 Task: Create in the project VantageTech in Backlog an issue 'Develop a new tool for automated testing of chatbots', assign it to team member softage.3@softage.net and change the status to IN PROGRESS.
Action: Mouse moved to (185, 76)
Screenshot: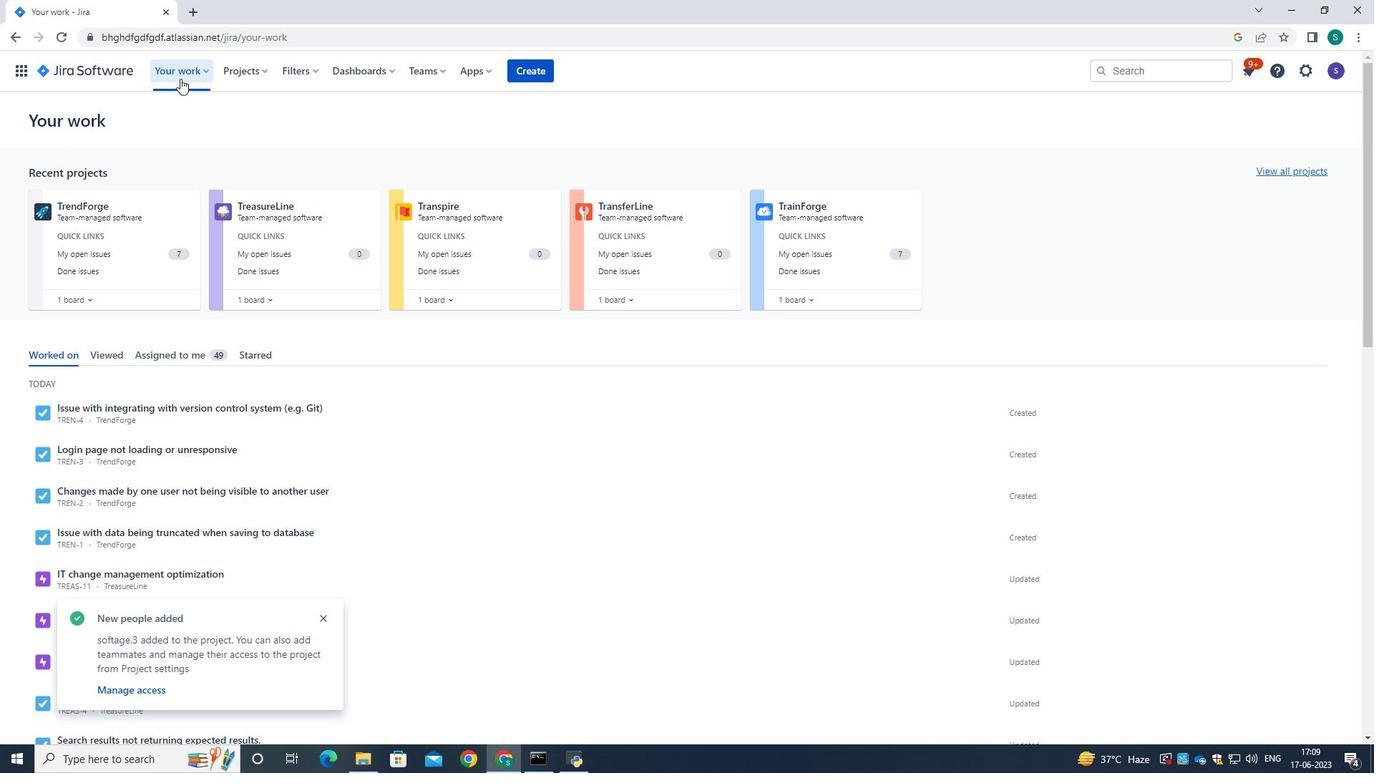 
Action: Mouse pressed left at (185, 76)
Screenshot: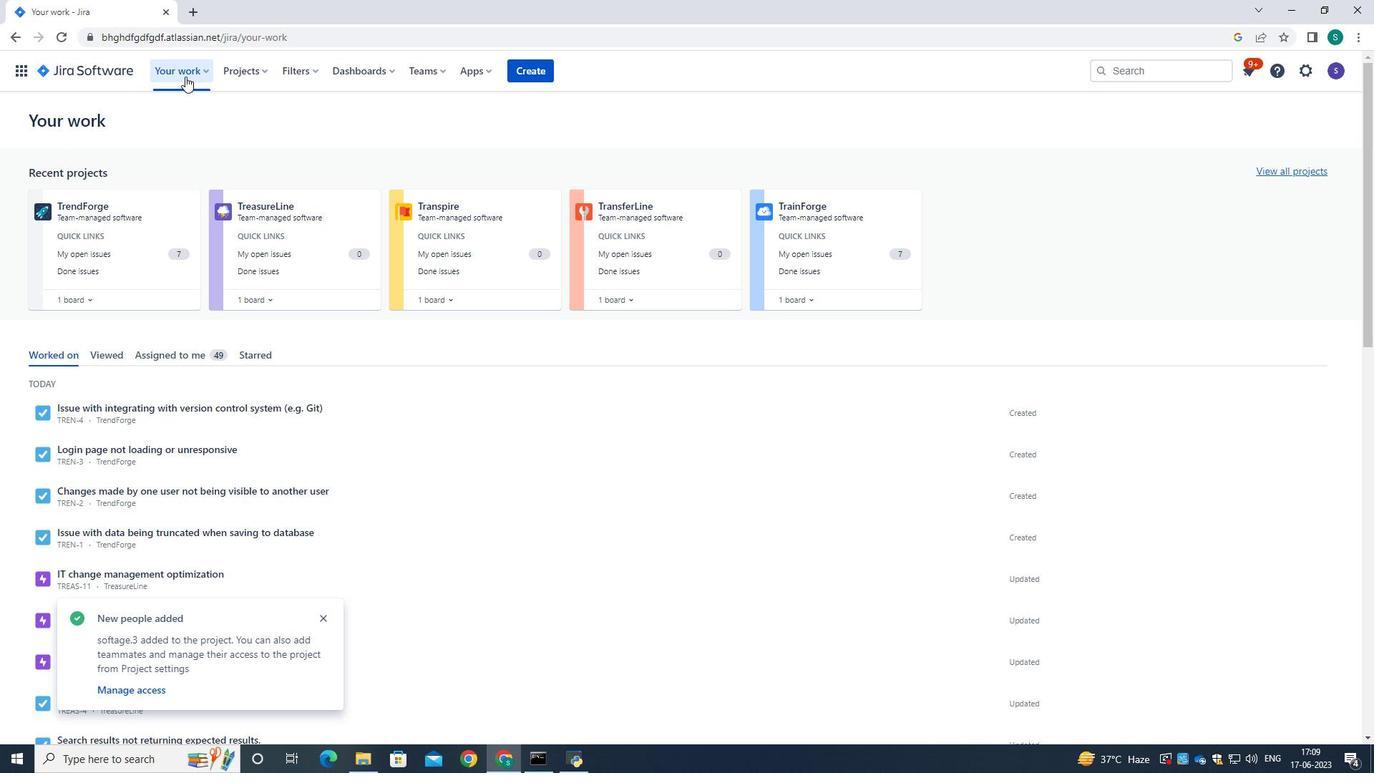 
Action: Mouse moved to (238, 75)
Screenshot: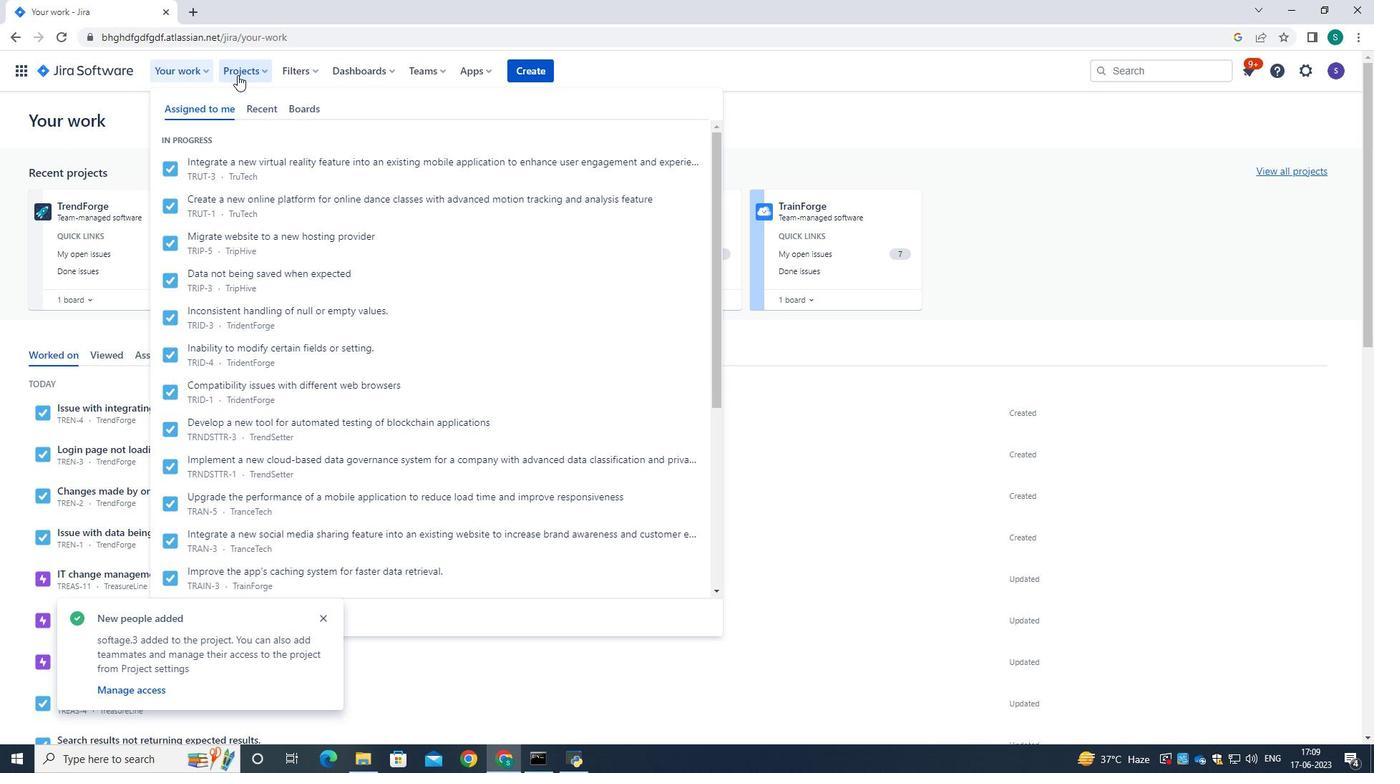 
Action: Mouse pressed left at (238, 75)
Screenshot: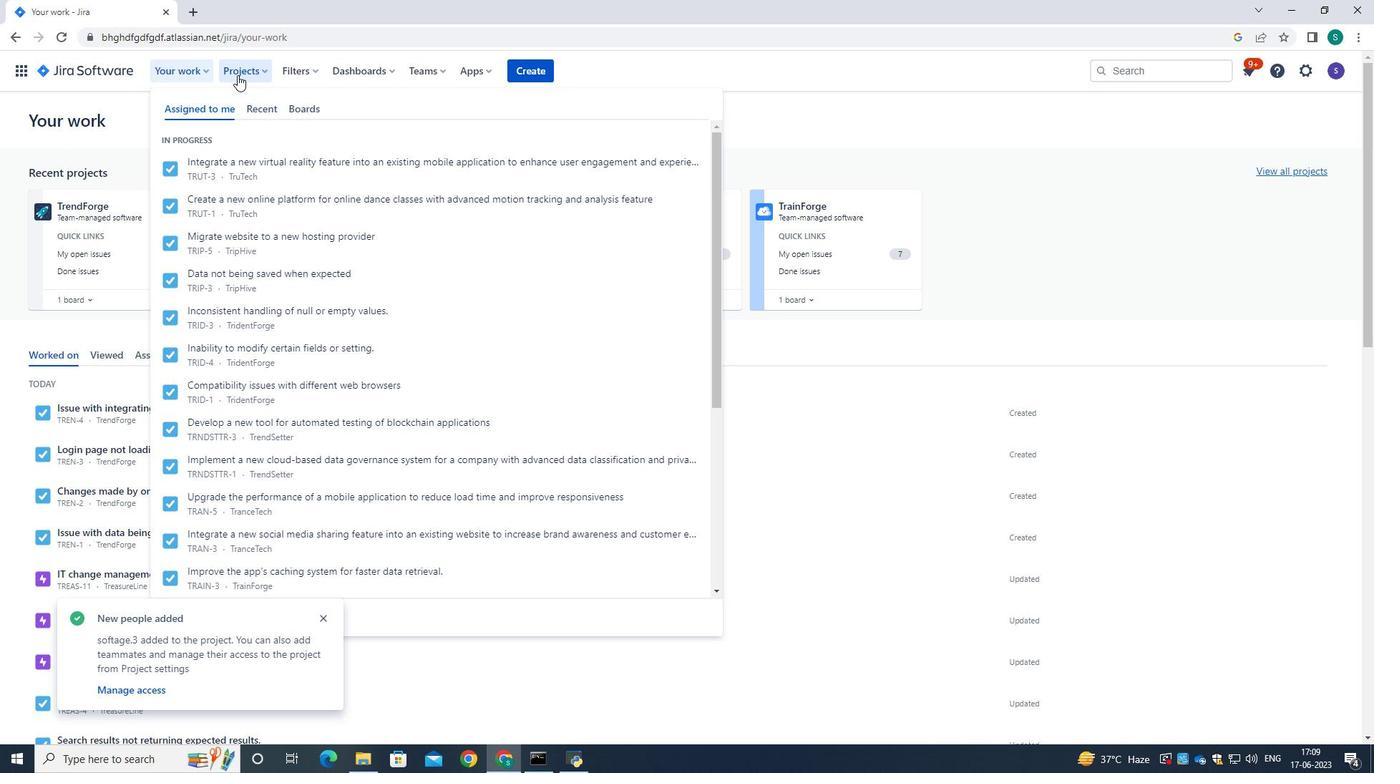 
Action: Mouse moved to (305, 146)
Screenshot: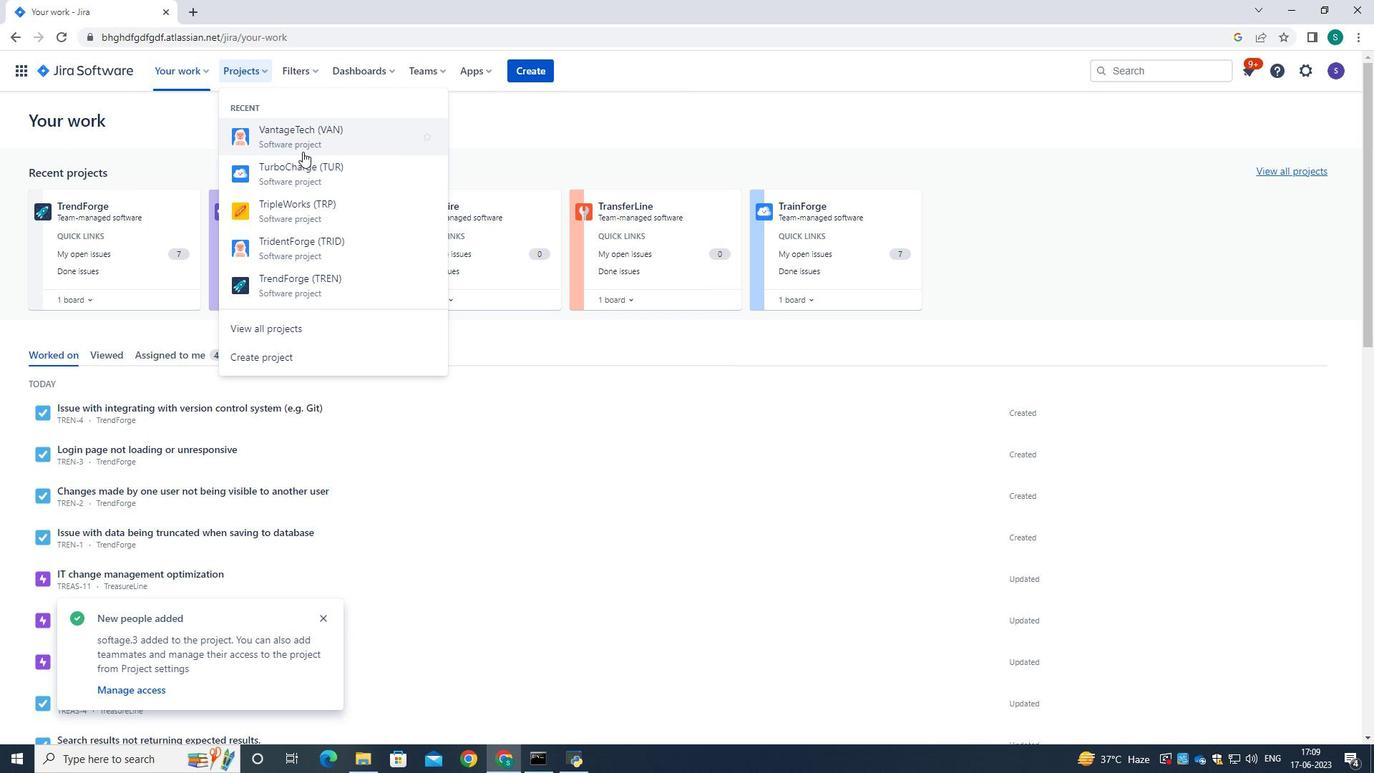 
Action: Mouse pressed left at (305, 146)
Screenshot: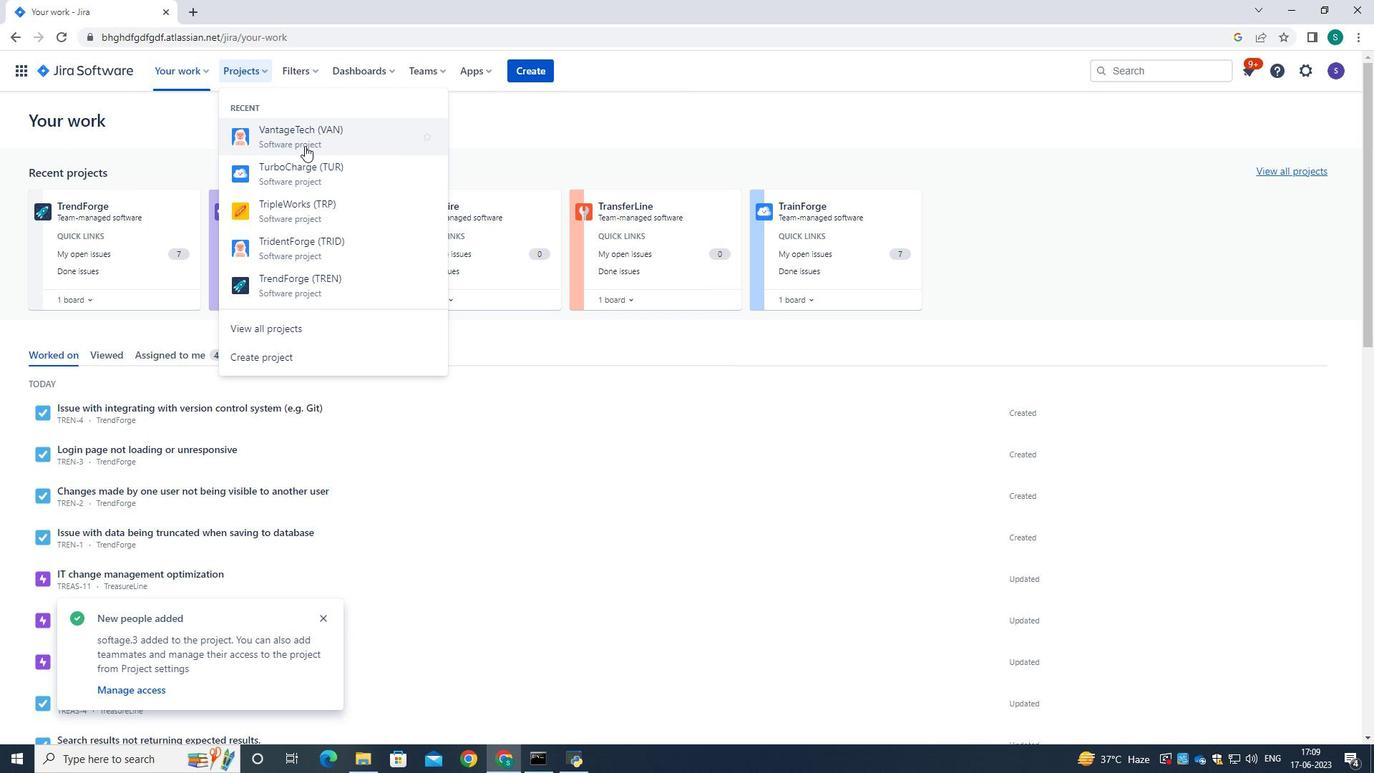 
Action: Mouse moved to (65, 222)
Screenshot: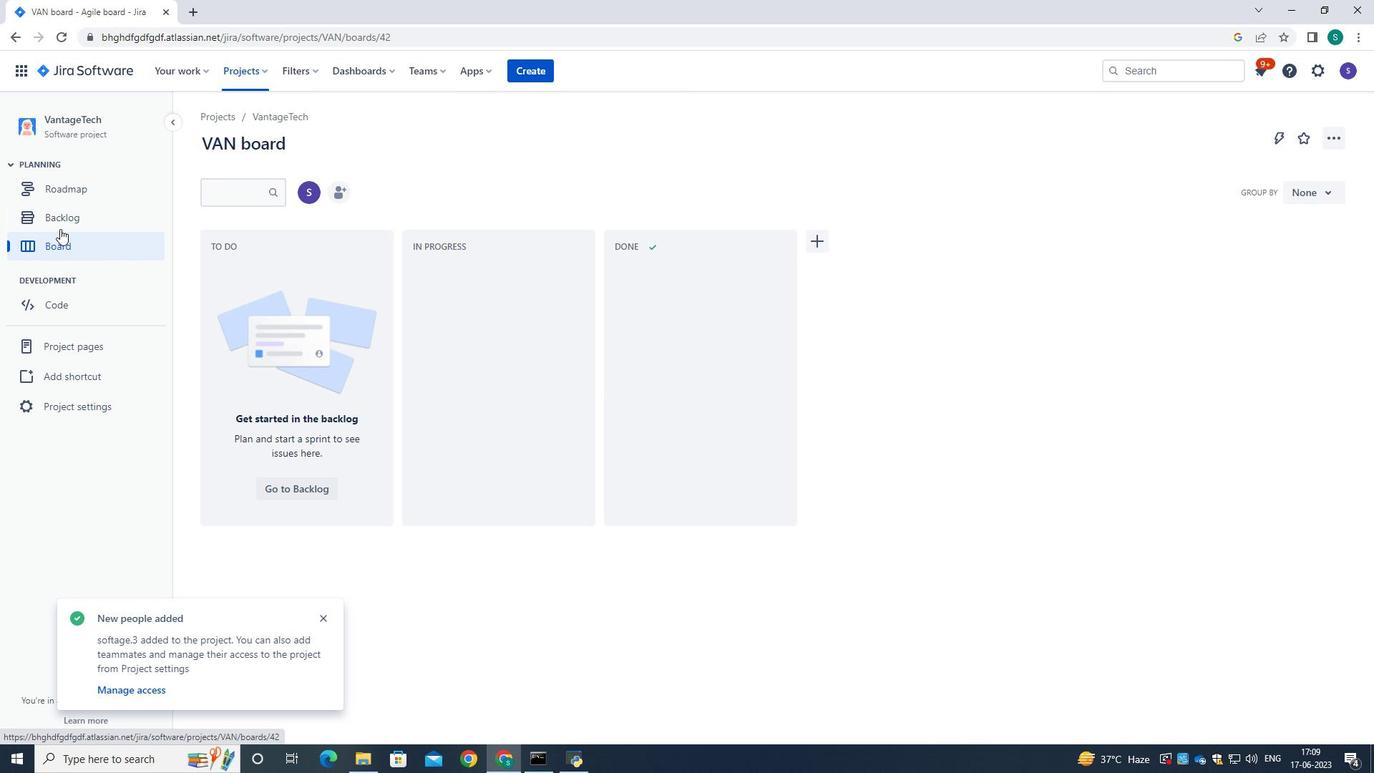 
Action: Mouse pressed left at (65, 222)
Screenshot: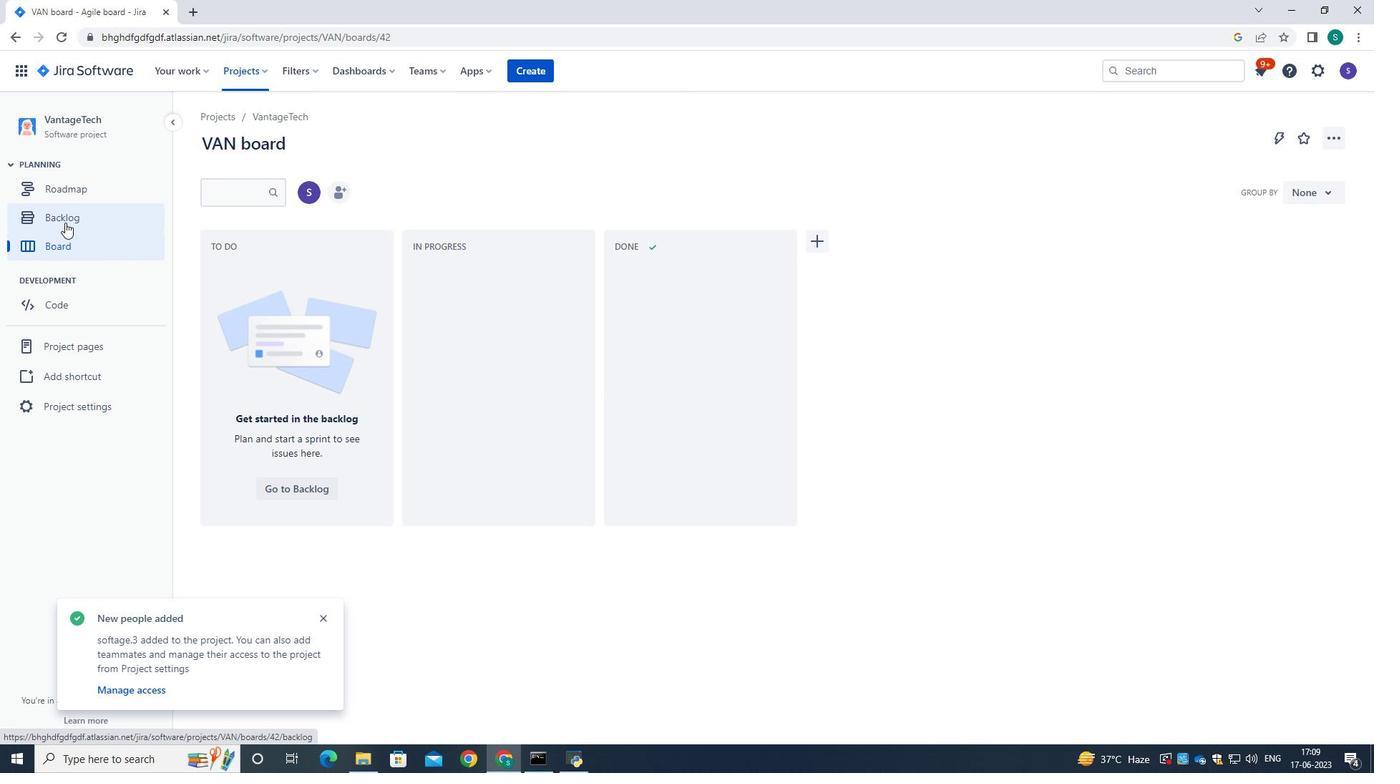 
Action: Mouse moved to (447, 289)
Screenshot: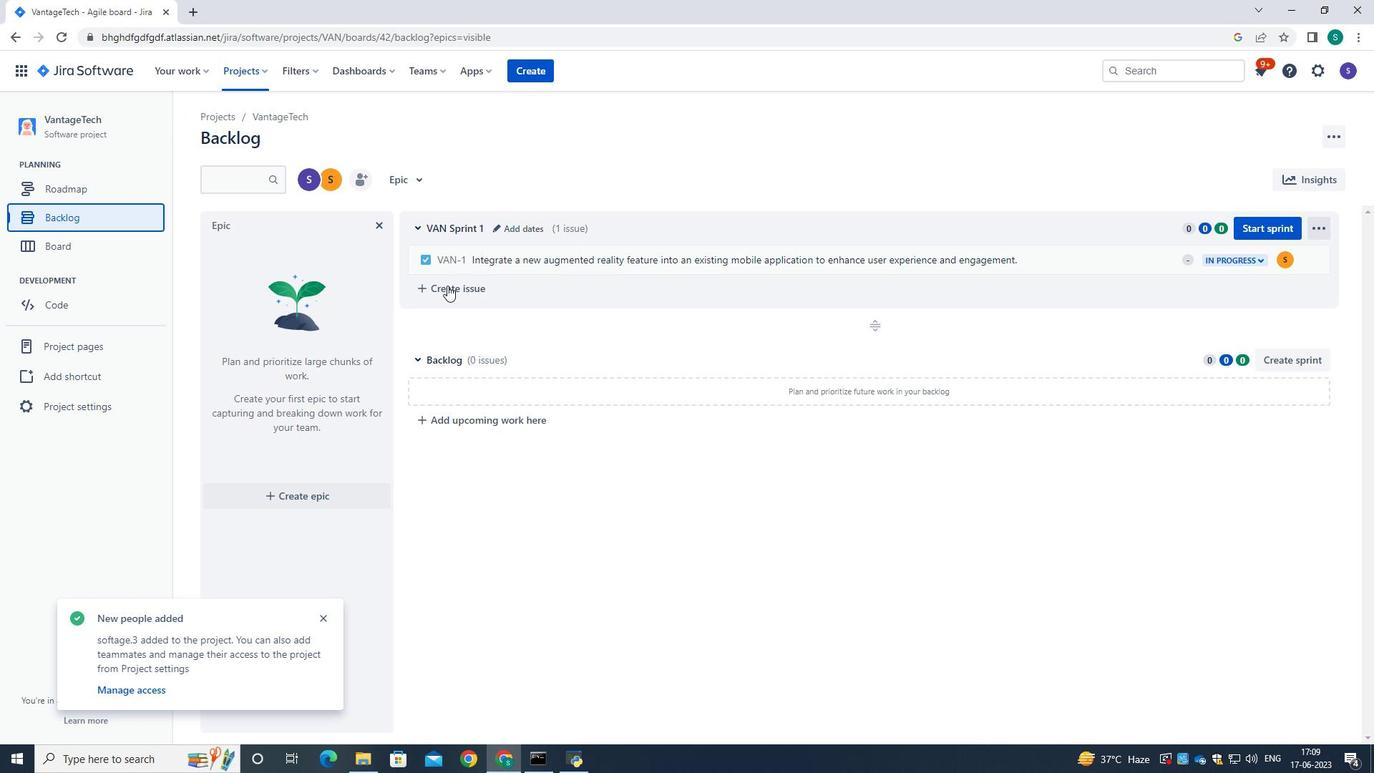 
Action: Mouse pressed left at (447, 289)
Screenshot: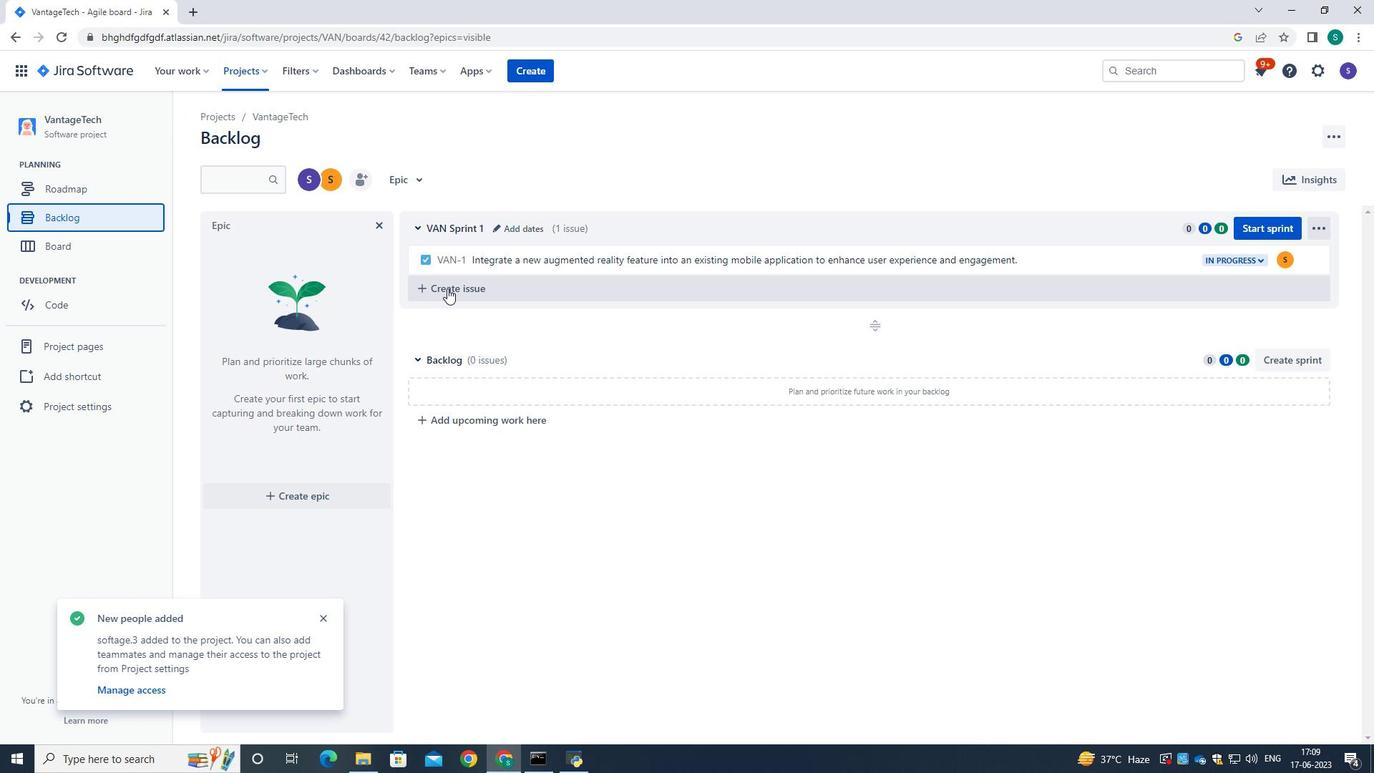 
Action: Mouse moved to (515, 286)
Screenshot: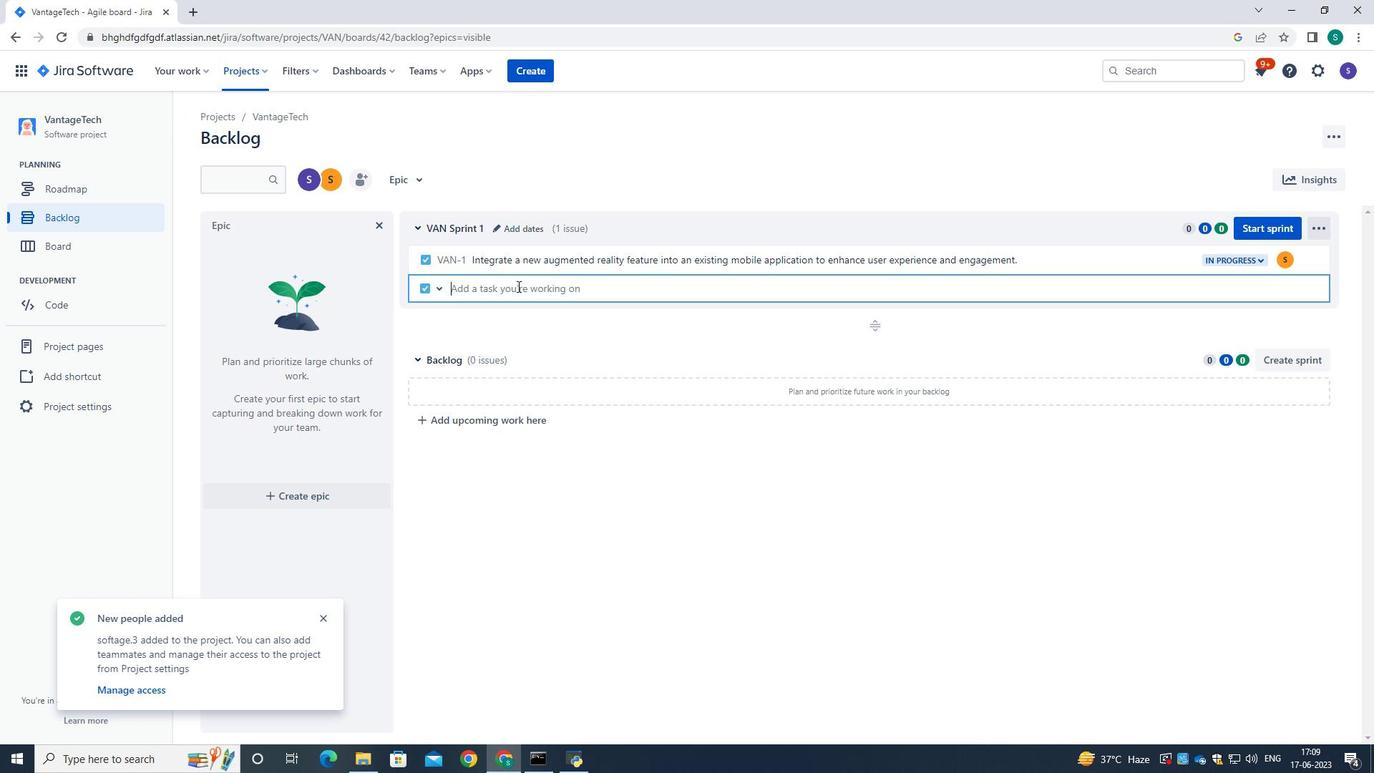 
Action: Mouse pressed left at (515, 286)
Screenshot: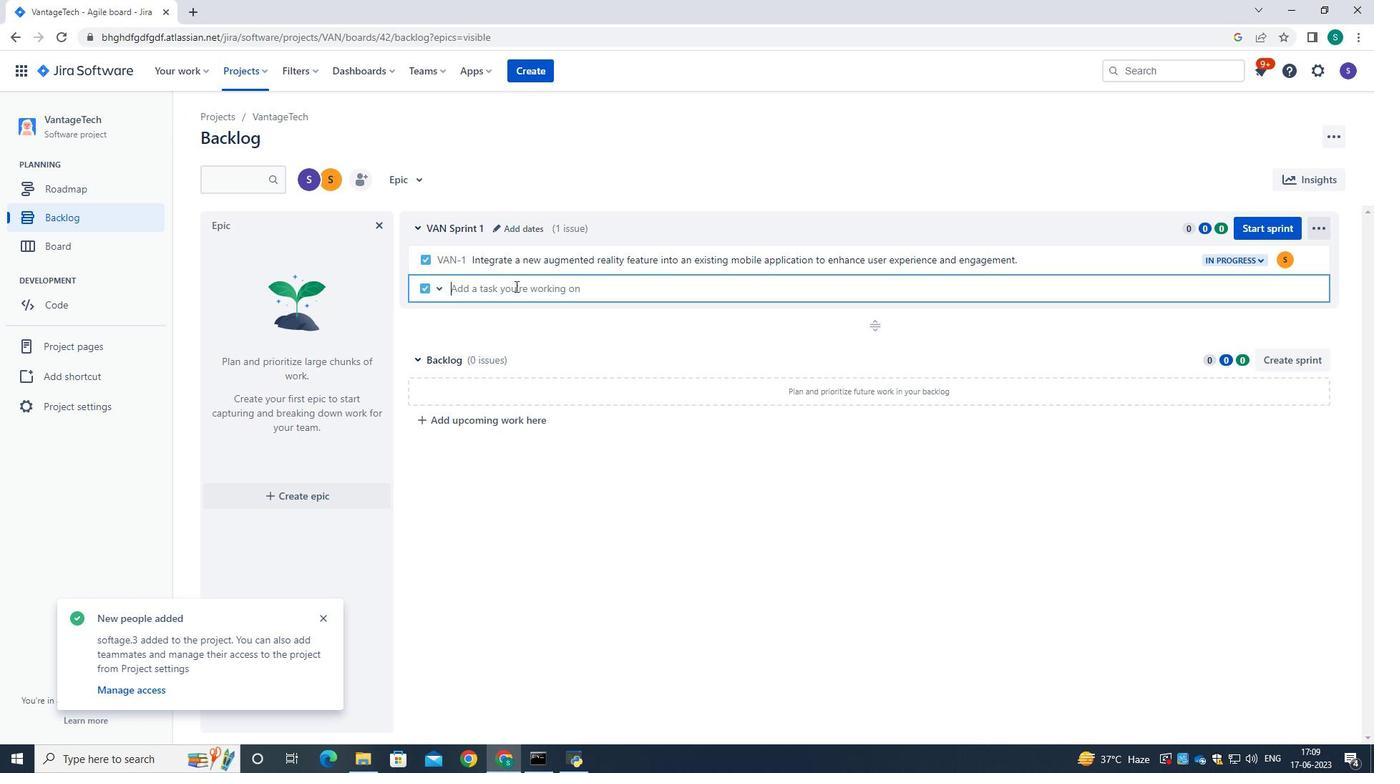 
Action: Key pressed <Key.caps_lock>D<Key.caps_lock>evelop<Key.space>a<Key.space>new<Key.space>tool<Key.space>for<Key.space>automated<Key.space>testing<Key.space>of<Key.space>chatbots.
Screenshot: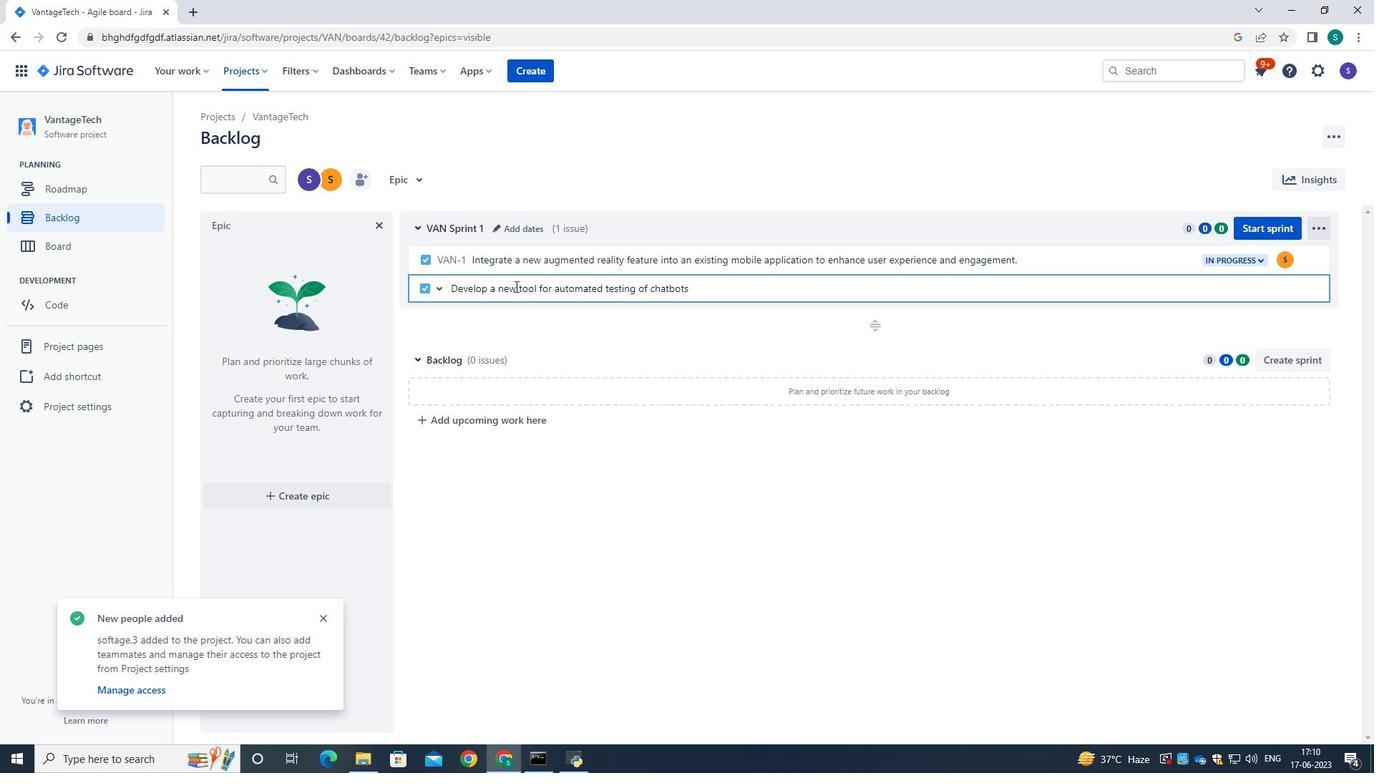 
Action: Mouse moved to (587, 327)
Screenshot: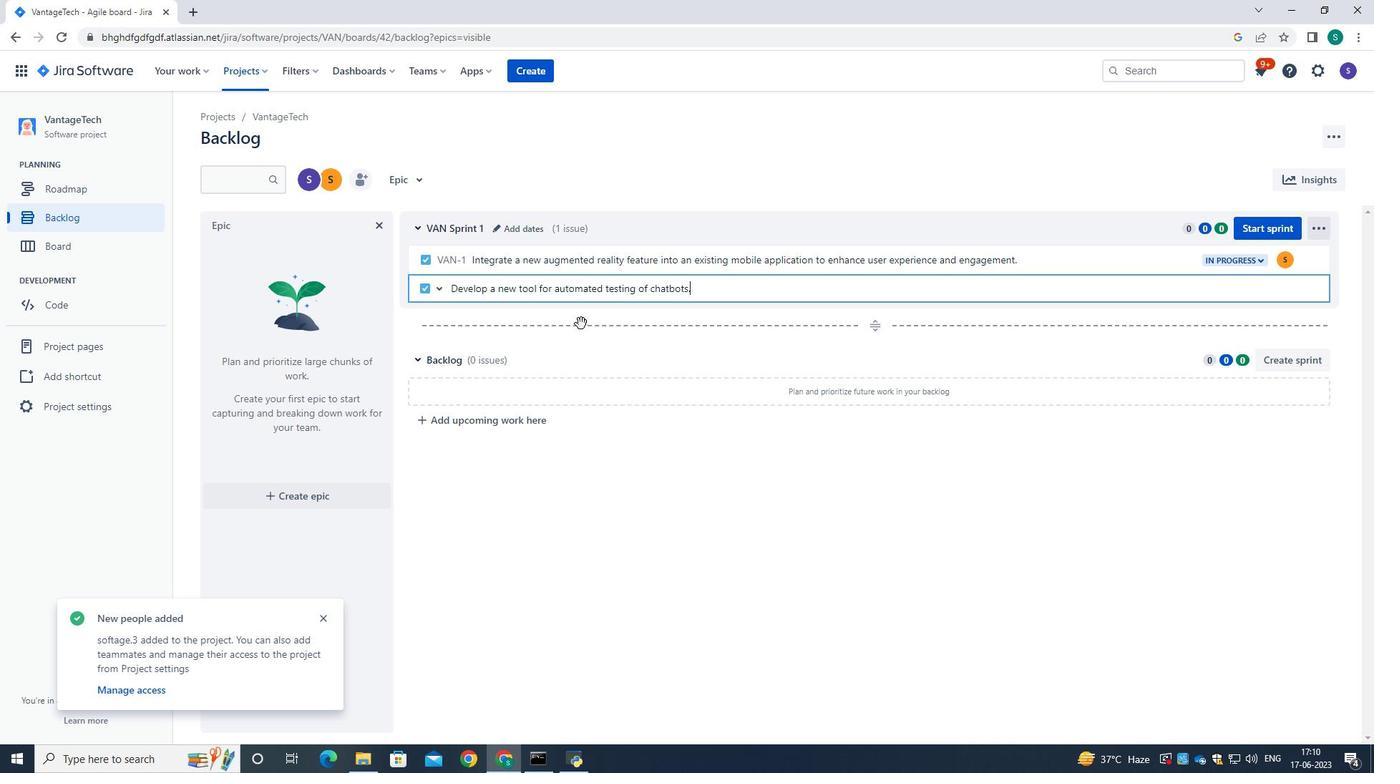 
Action: Key pressed <Key.backspace><Key.enter>
Screenshot: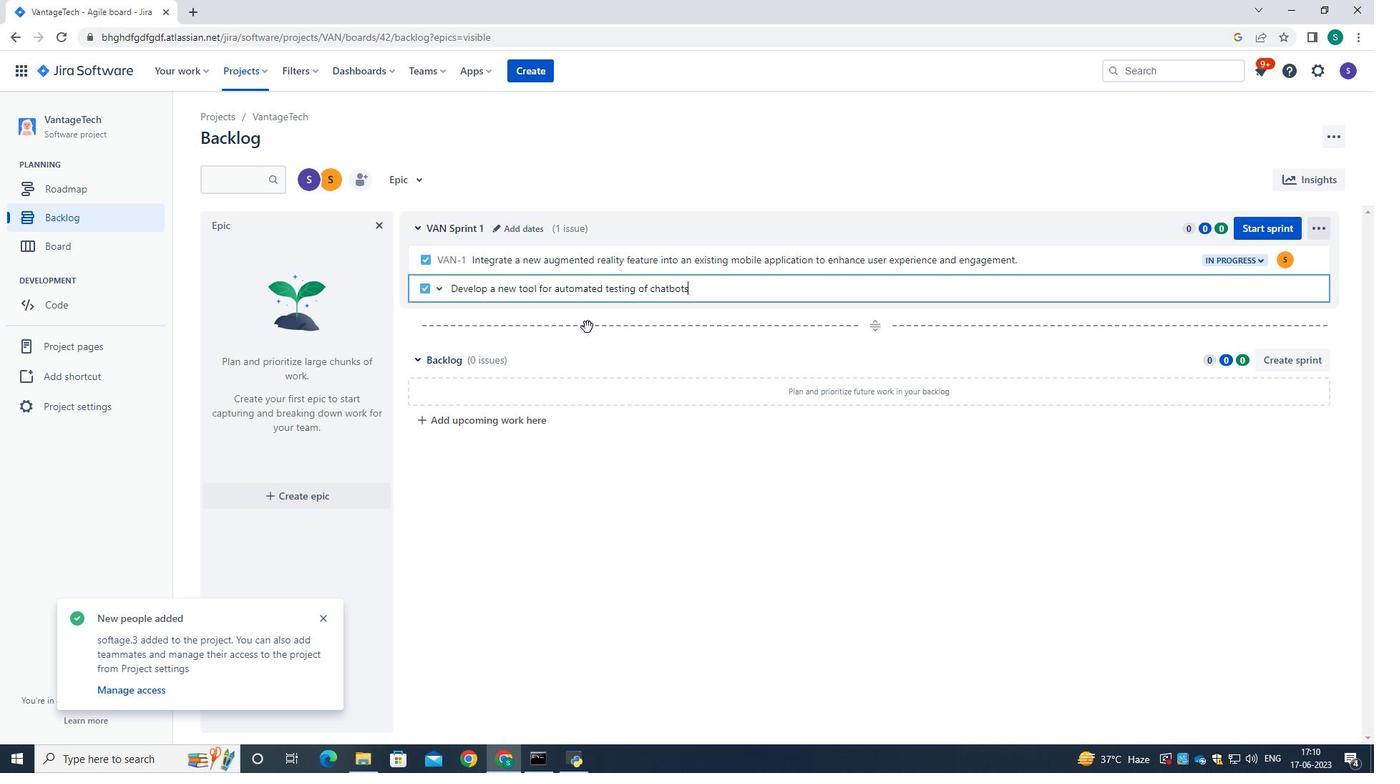 
Action: Mouse moved to (1280, 286)
Screenshot: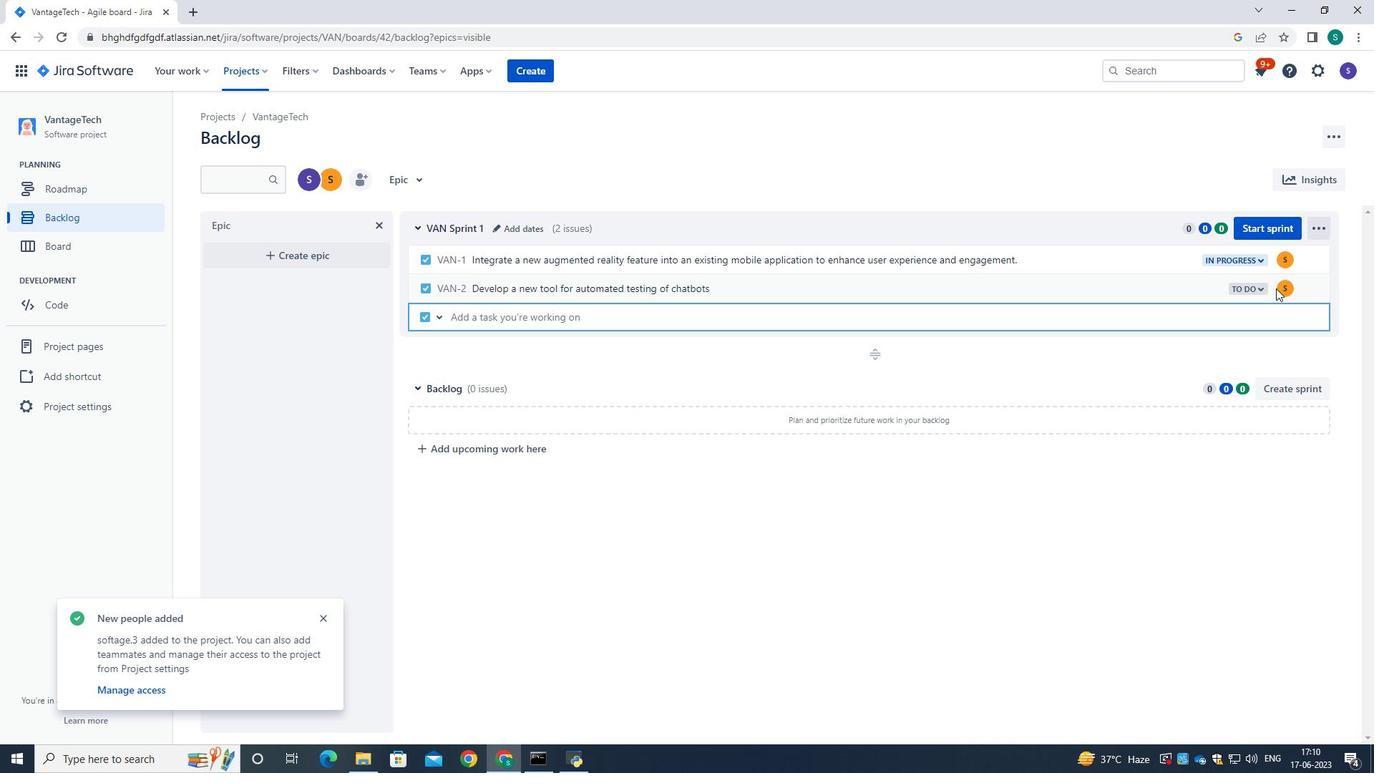 
Action: Mouse pressed left at (1280, 286)
Screenshot: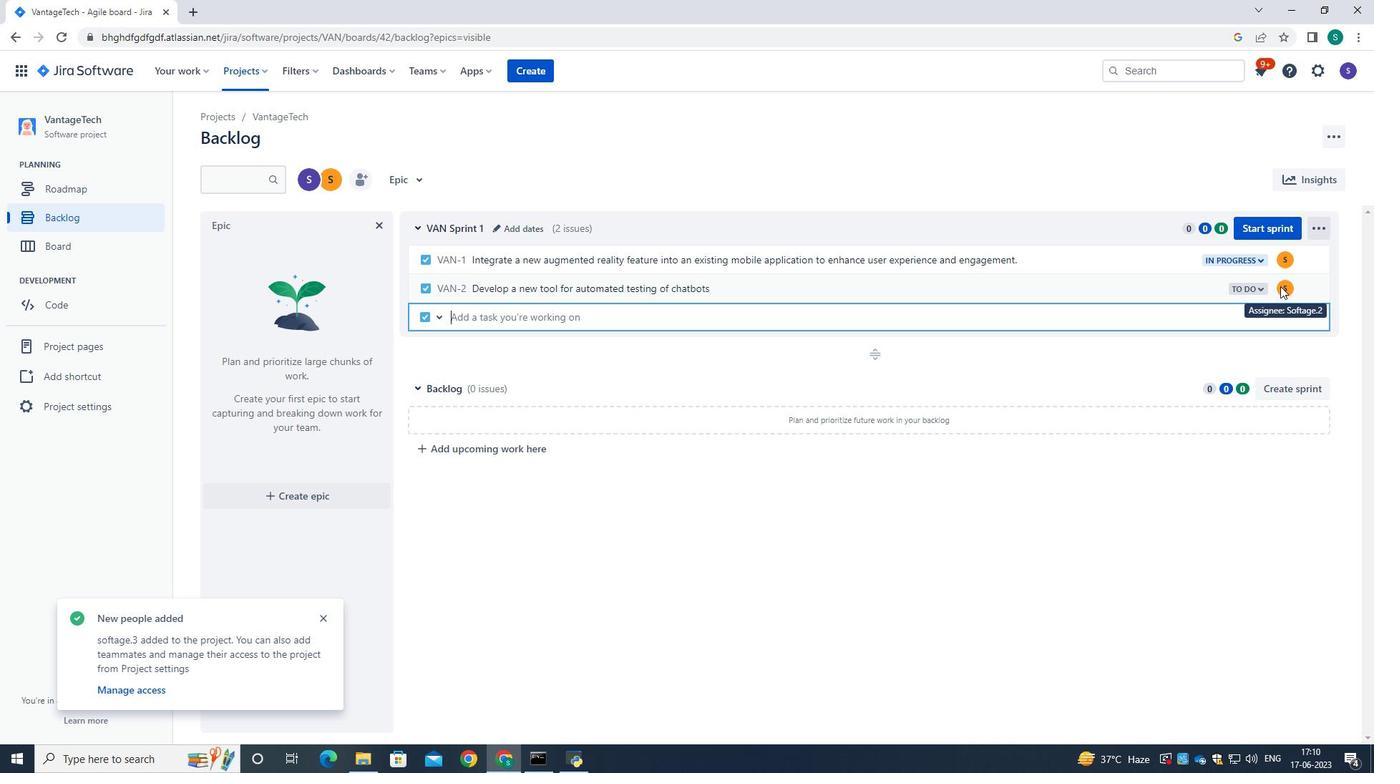 
Action: Mouse moved to (1280, 292)
Screenshot: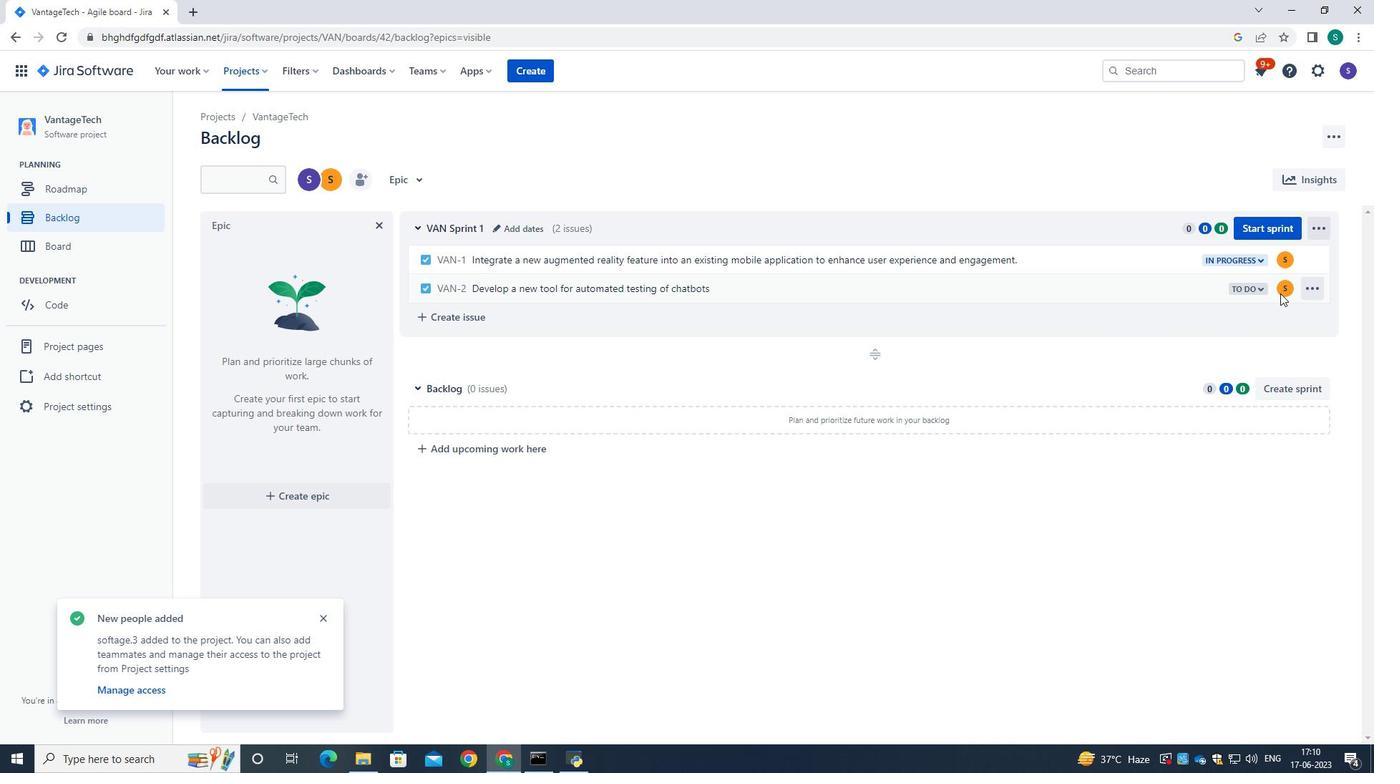 
Action: Mouse pressed left at (1280, 292)
Screenshot: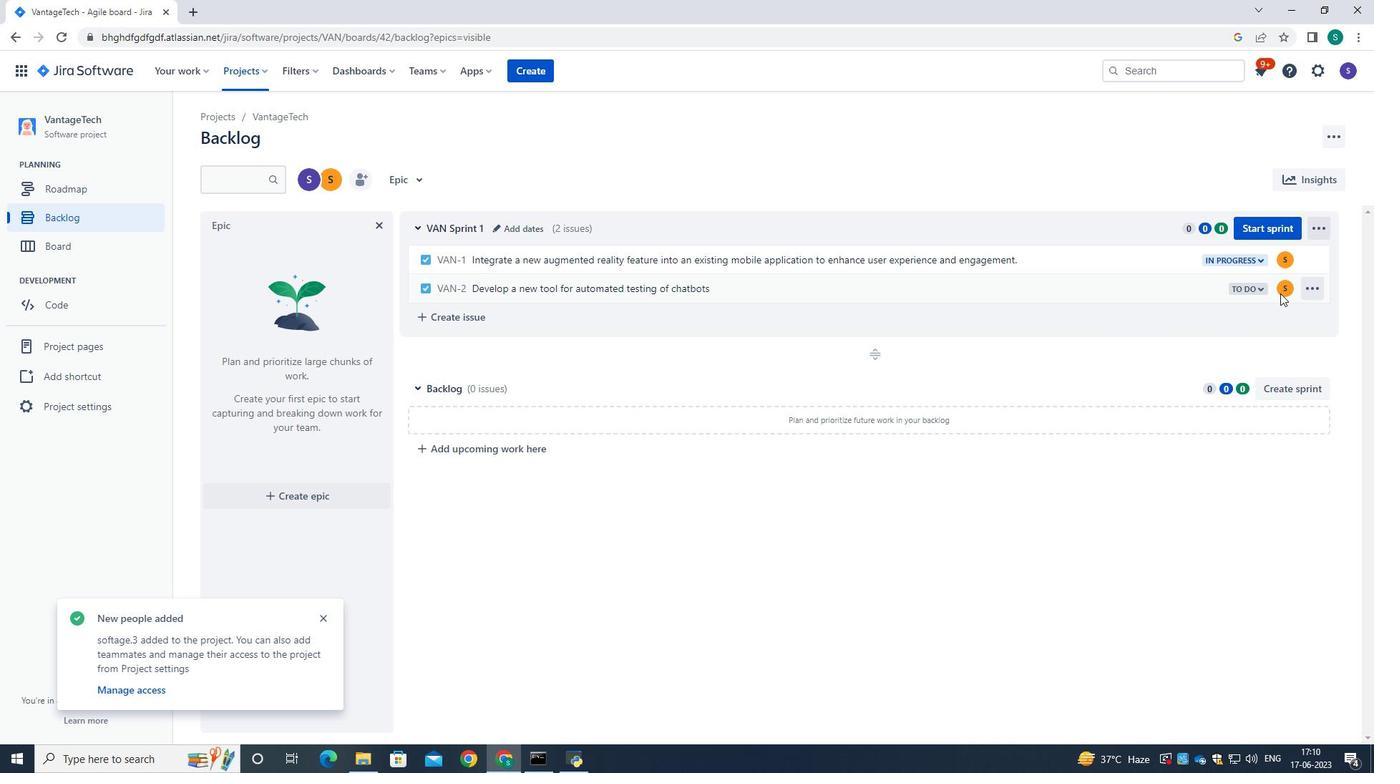 
Action: Mouse pressed left at (1280, 292)
Screenshot: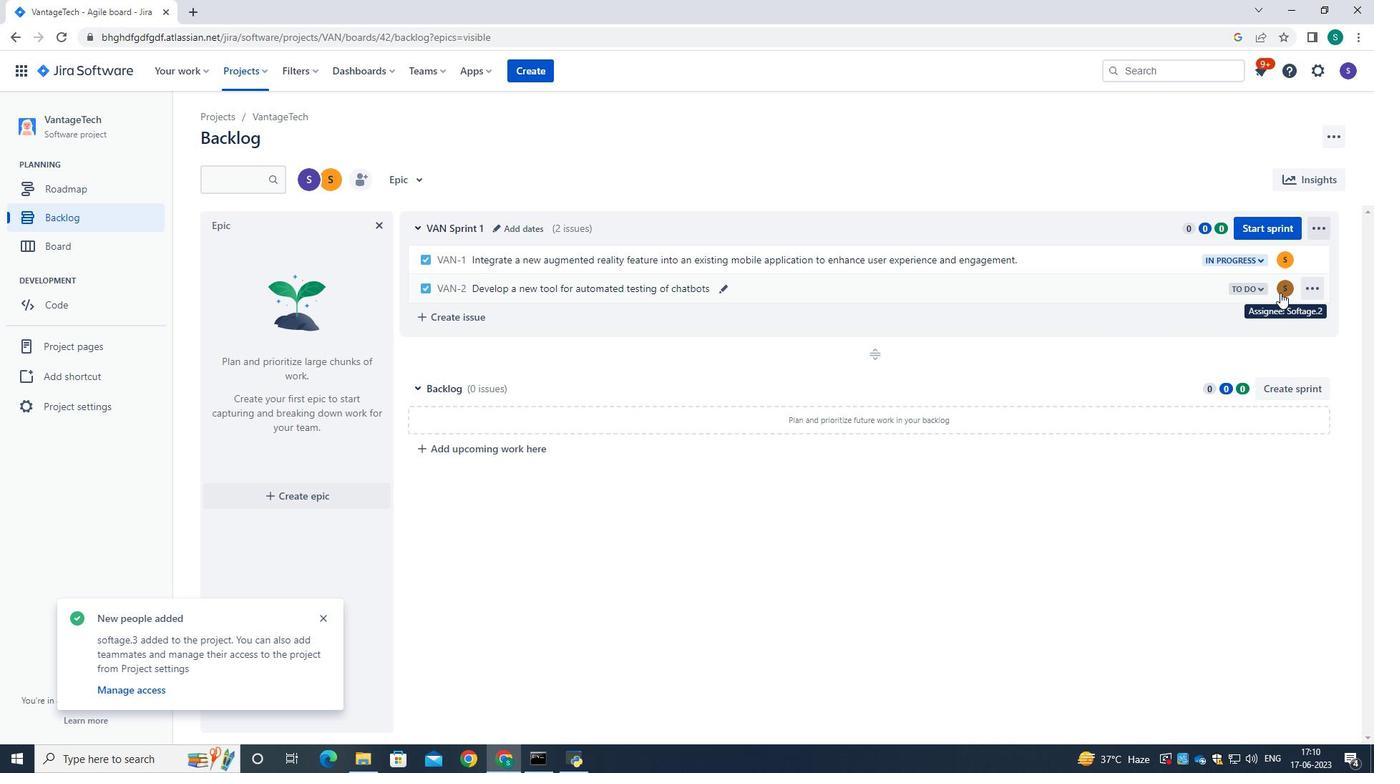 
Action: Mouse moved to (1220, 322)
Screenshot: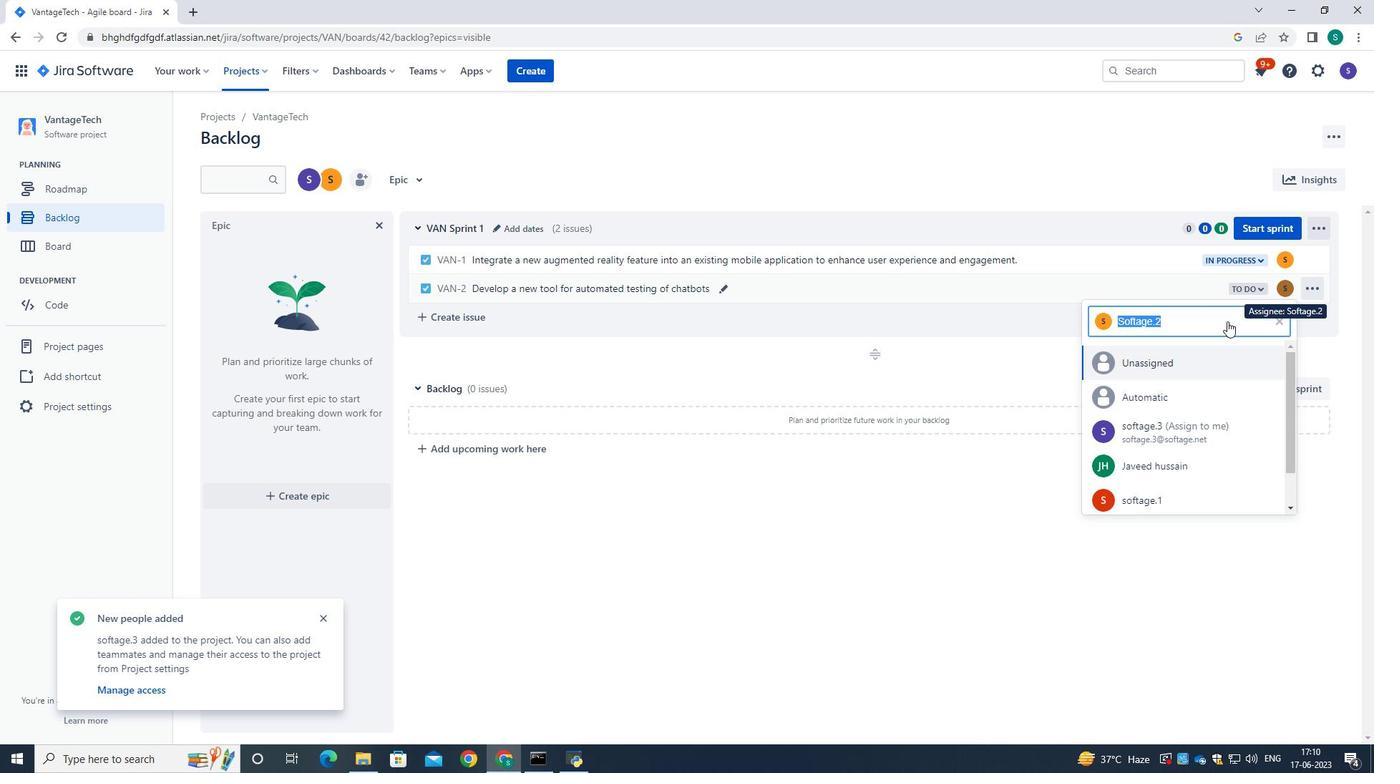 
Action: Key pressed softage.3<Key.shift>@softage.net
Screenshot: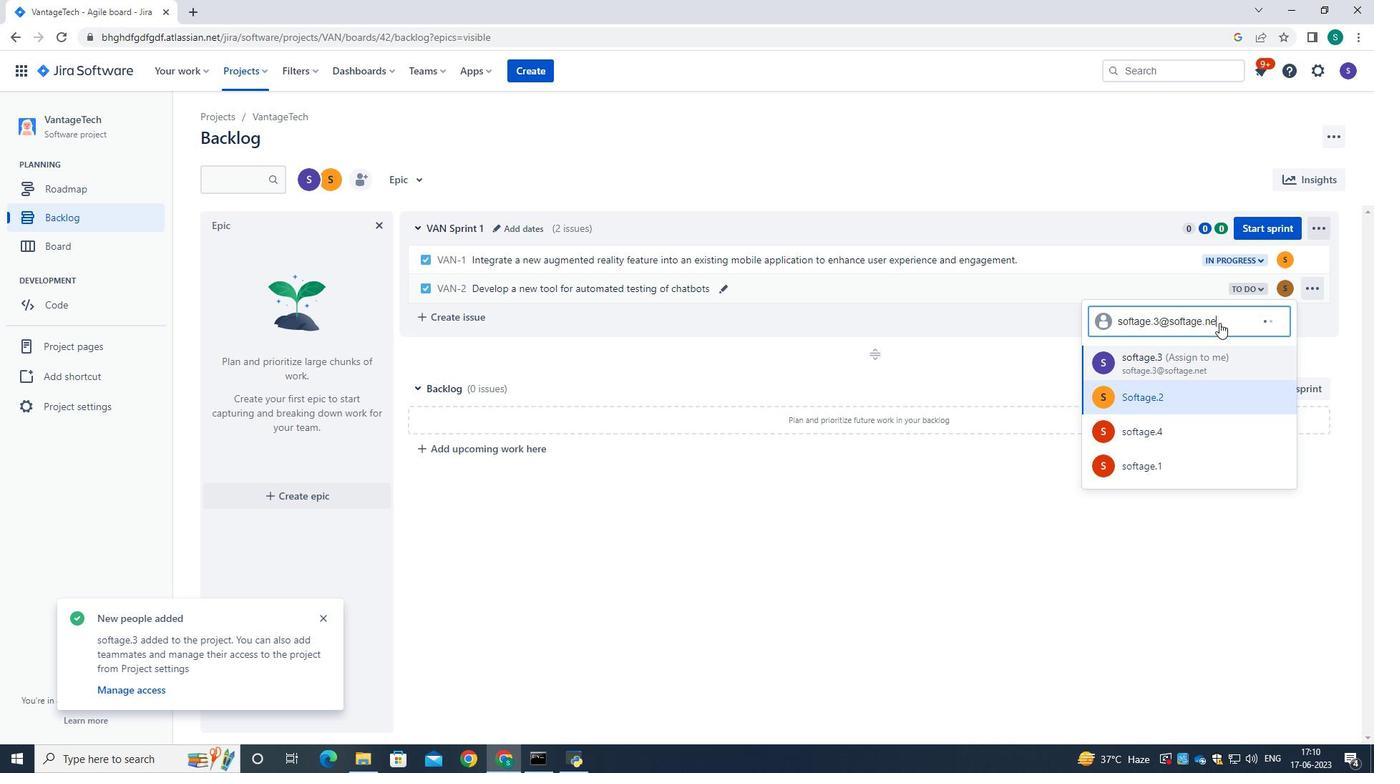 
Action: Mouse moved to (1174, 368)
Screenshot: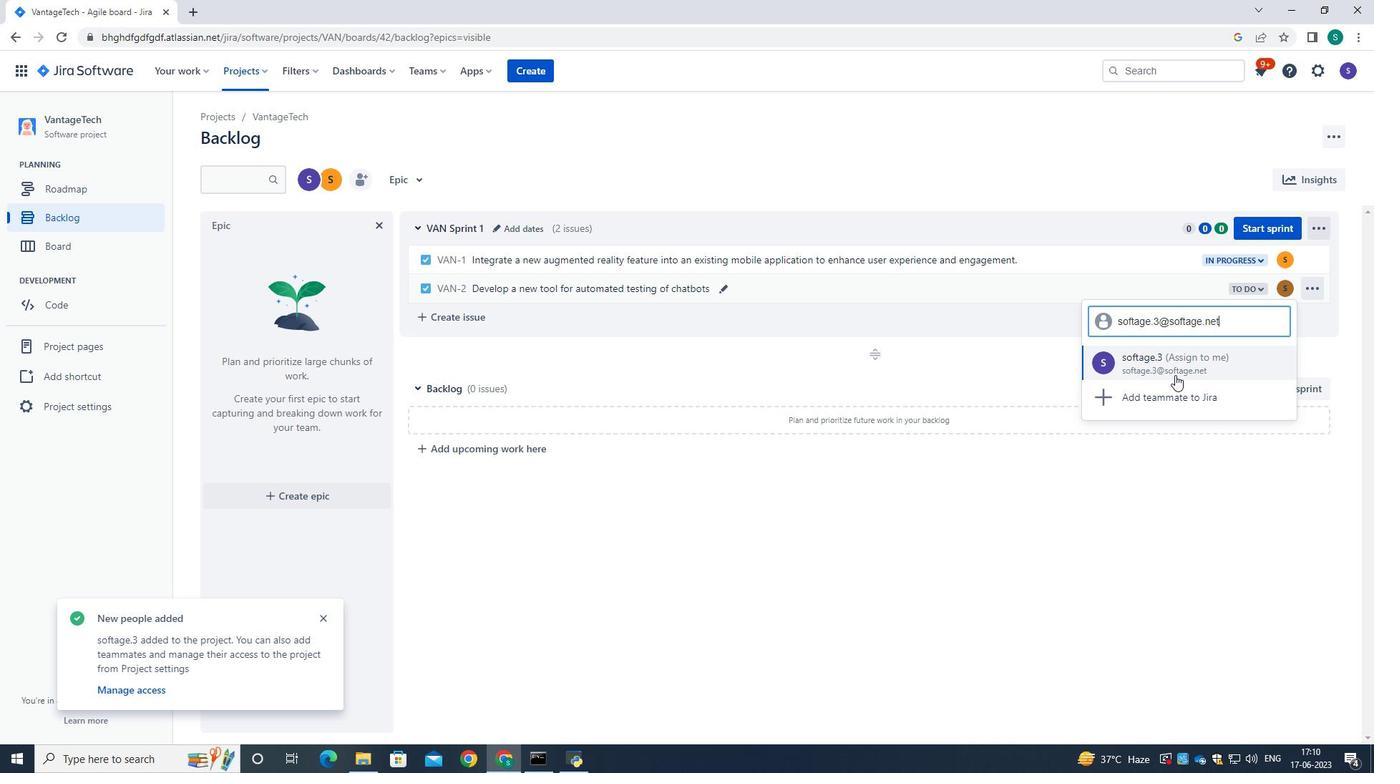 
Action: Mouse pressed left at (1174, 368)
Screenshot: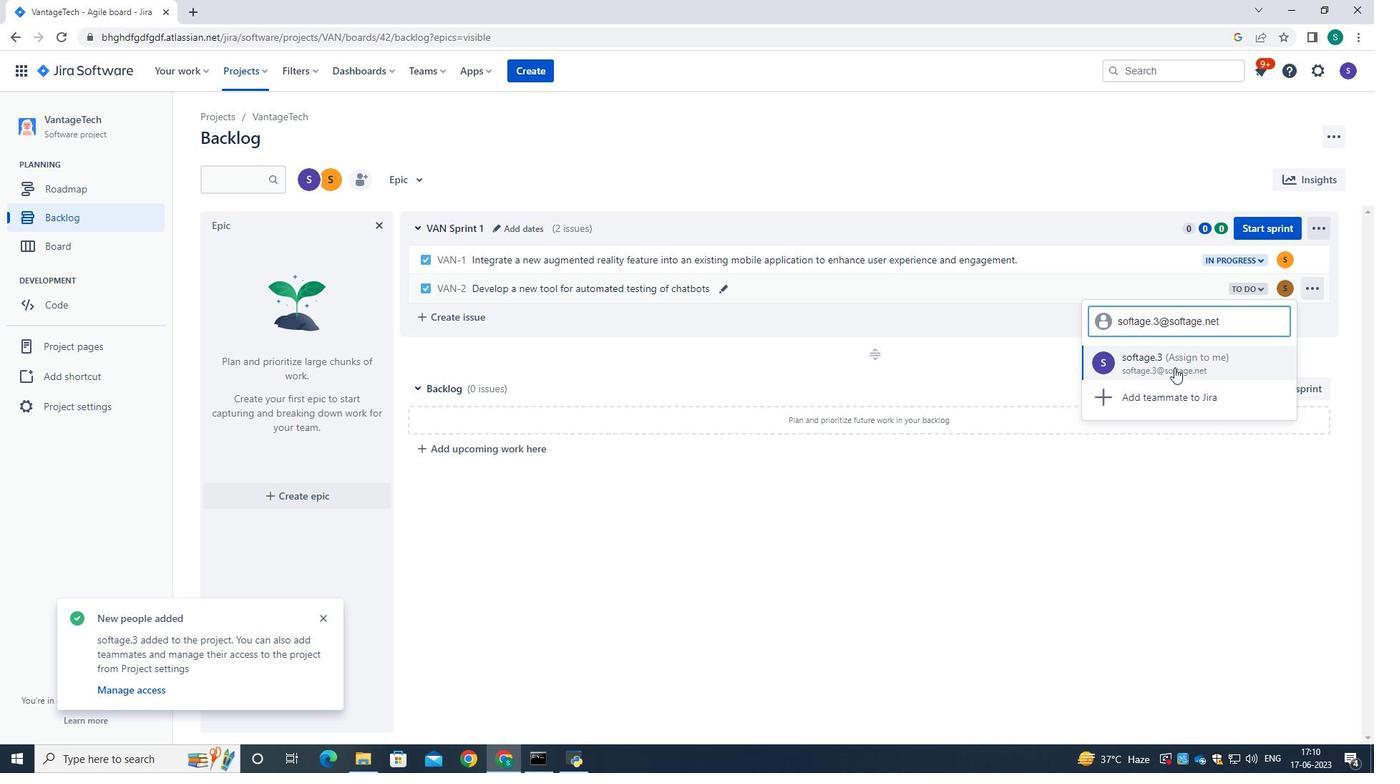 
Action: Mouse moved to (1257, 289)
Screenshot: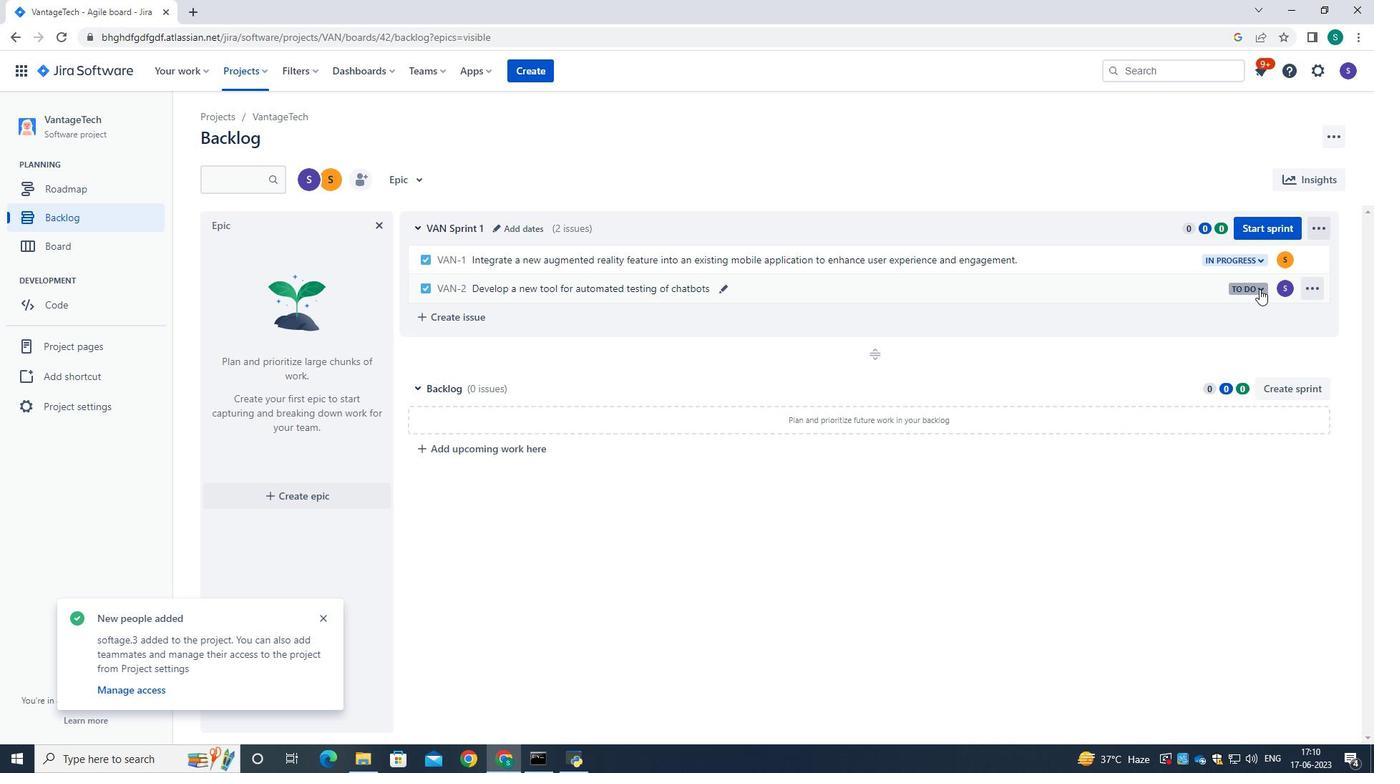 
Action: Mouse pressed left at (1257, 289)
Screenshot: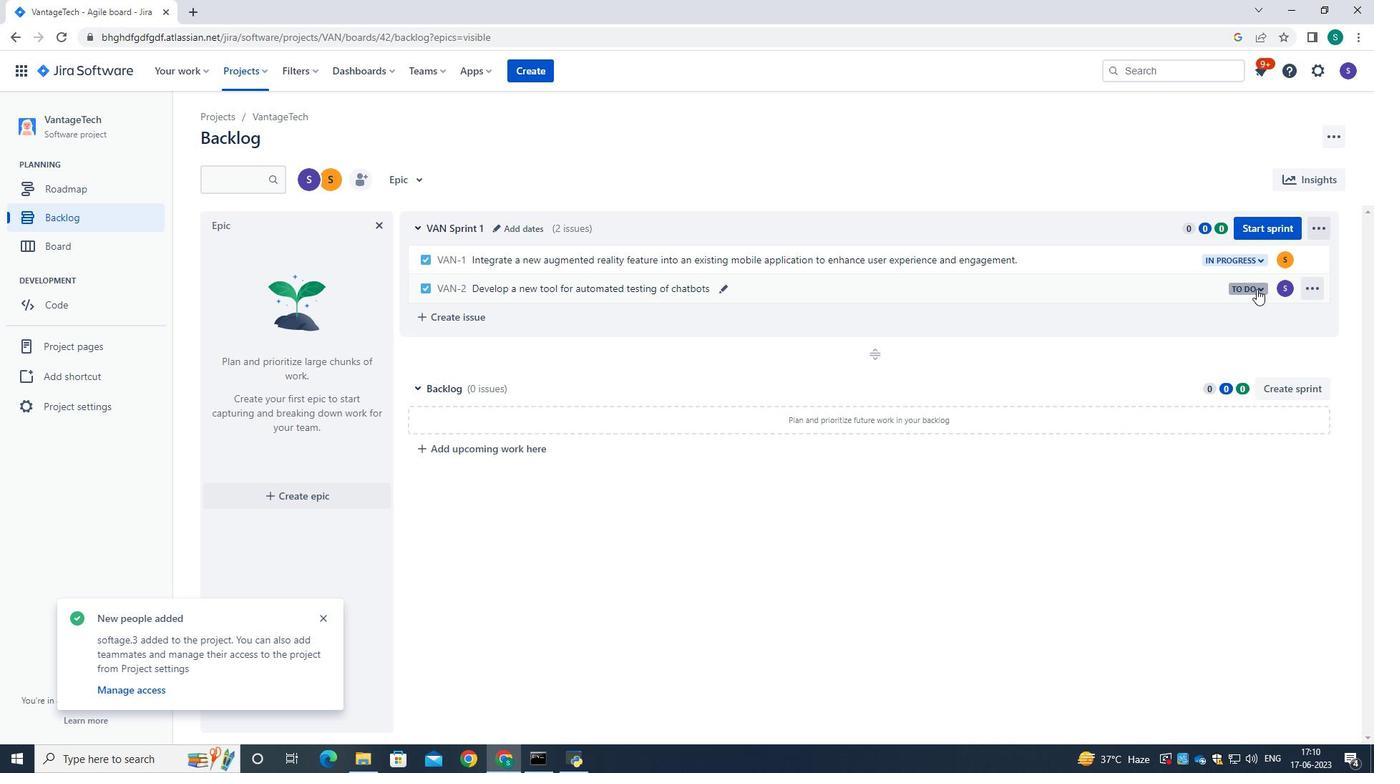 
Action: Mouse moved to (1191, 312)
Screenshot: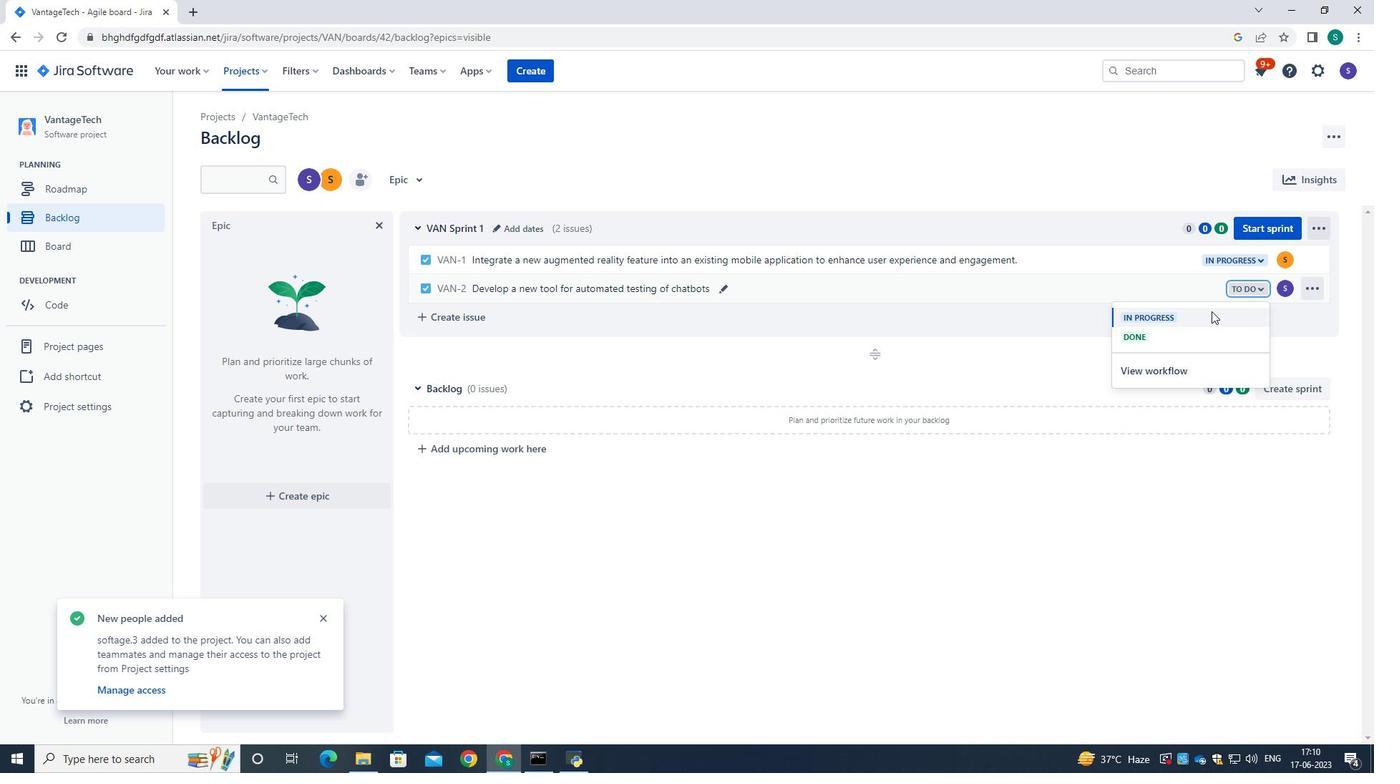 
Action: Mouse pressed left at (1191, 312)
Screenshot: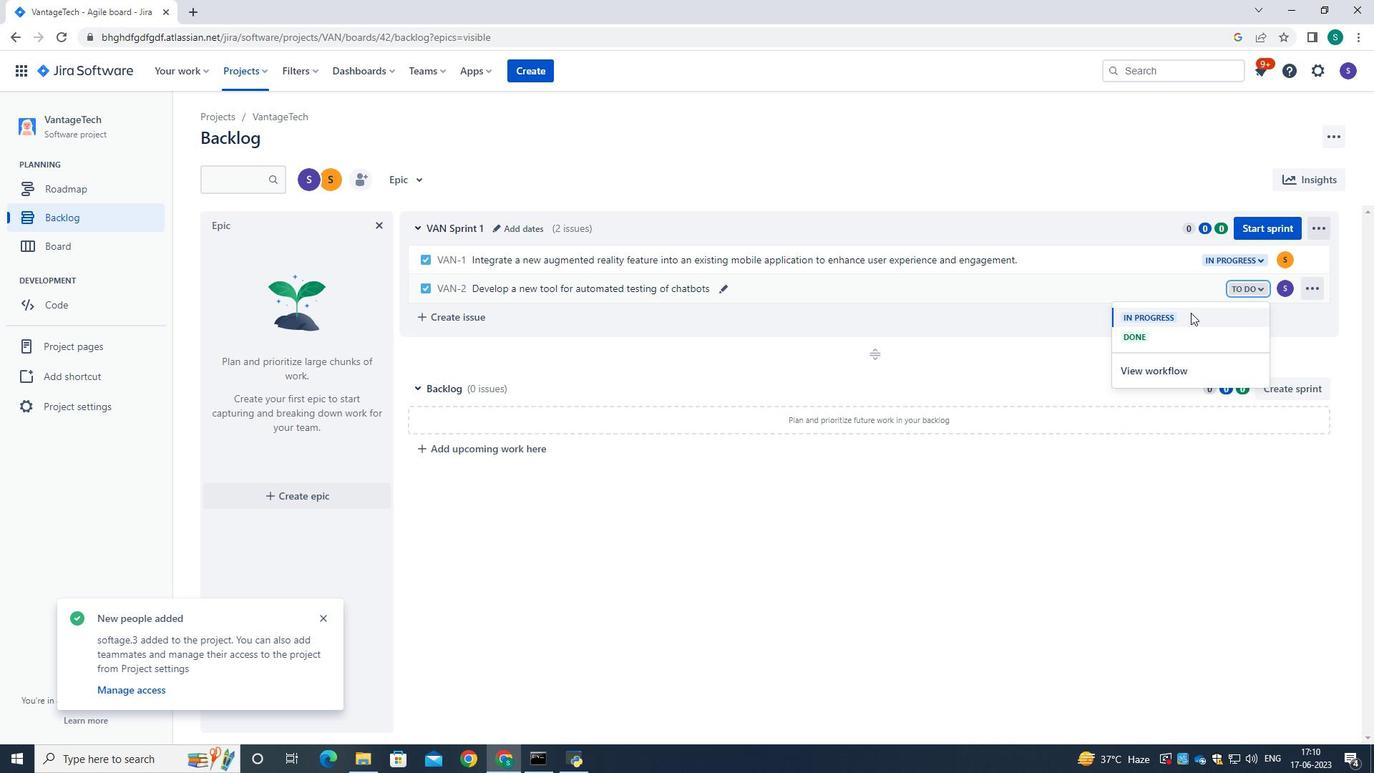 
Action: Mouse moved to (1034, 161)
Screenshot: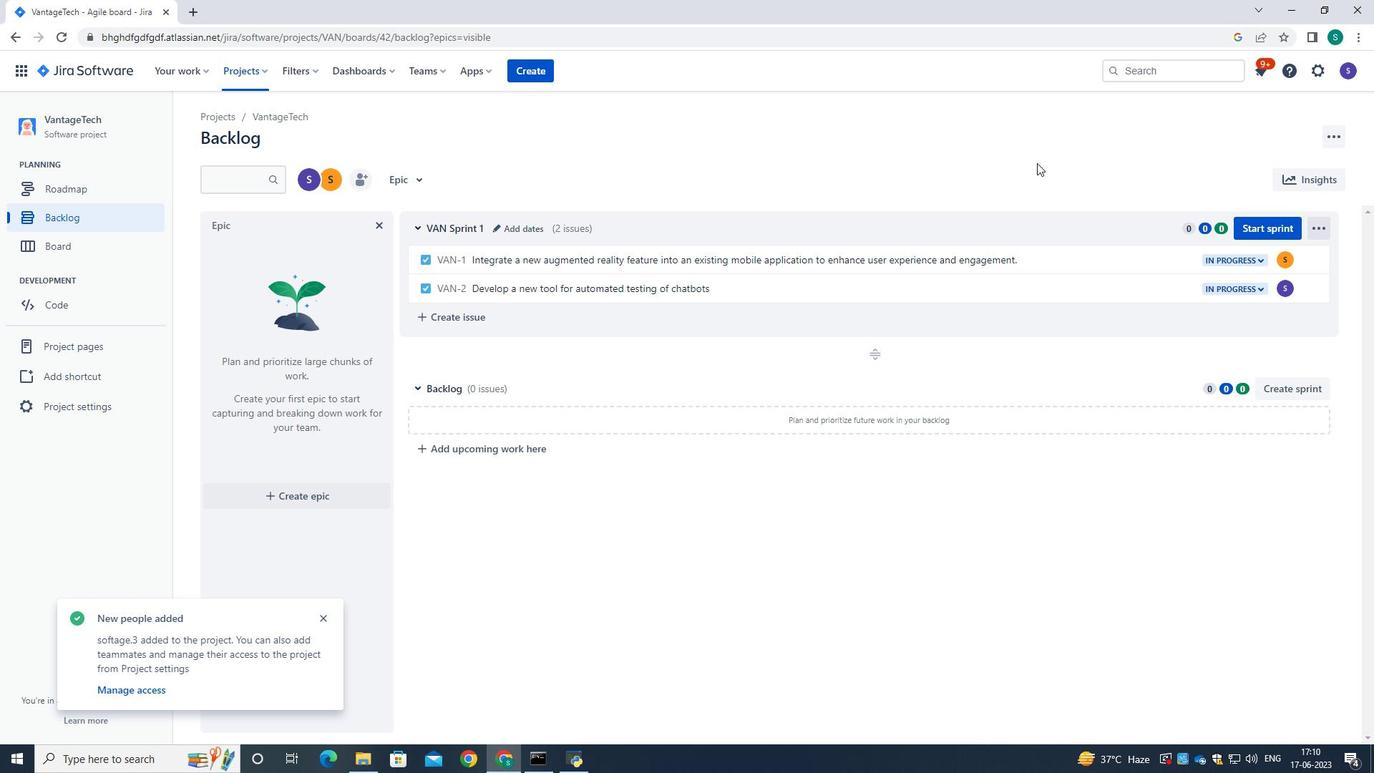 
Action: Mouse pressed left at (1034, 161)
Screenshot: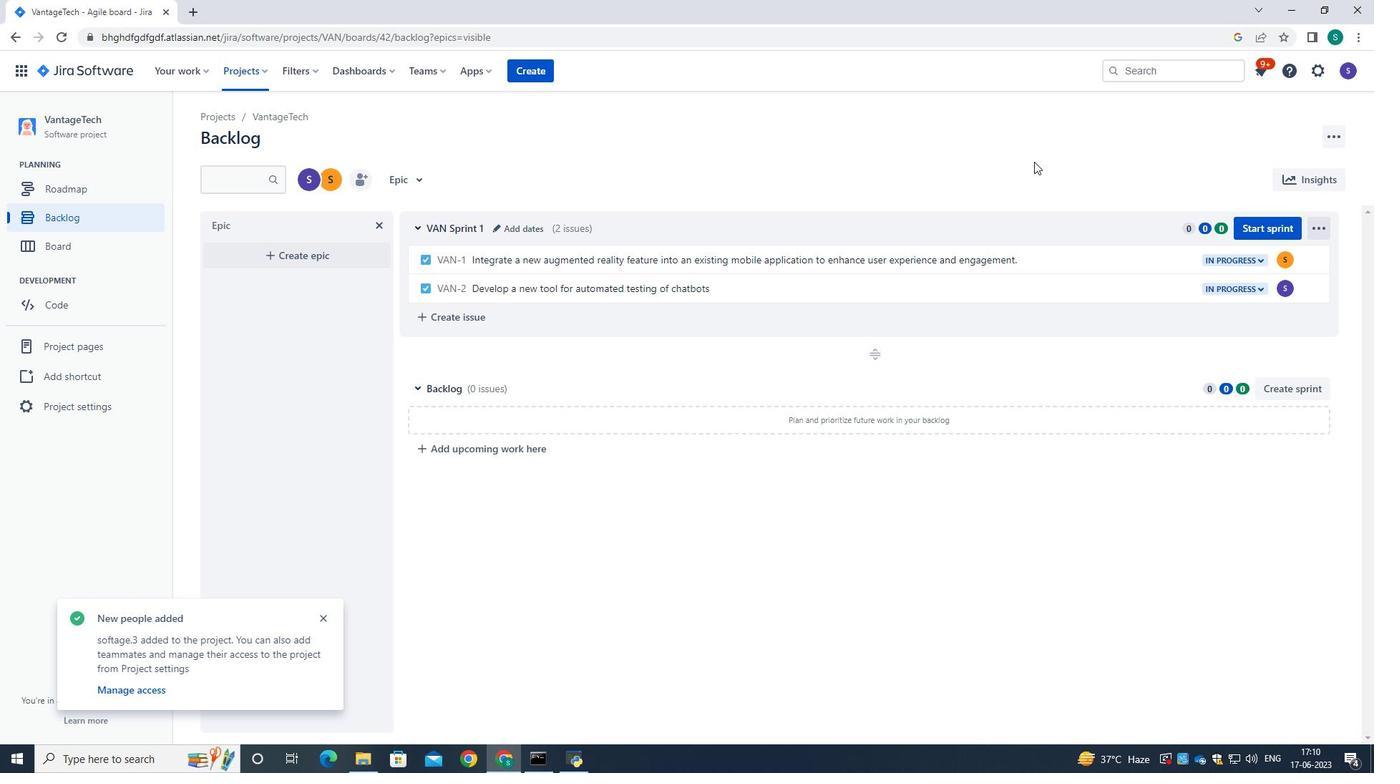 
